Task: Add Kuli Kuli Organic Mood Magic Uplifting Superfood Powder to the cart.
Action: Mouse moved to (292, 148)
Screenshot: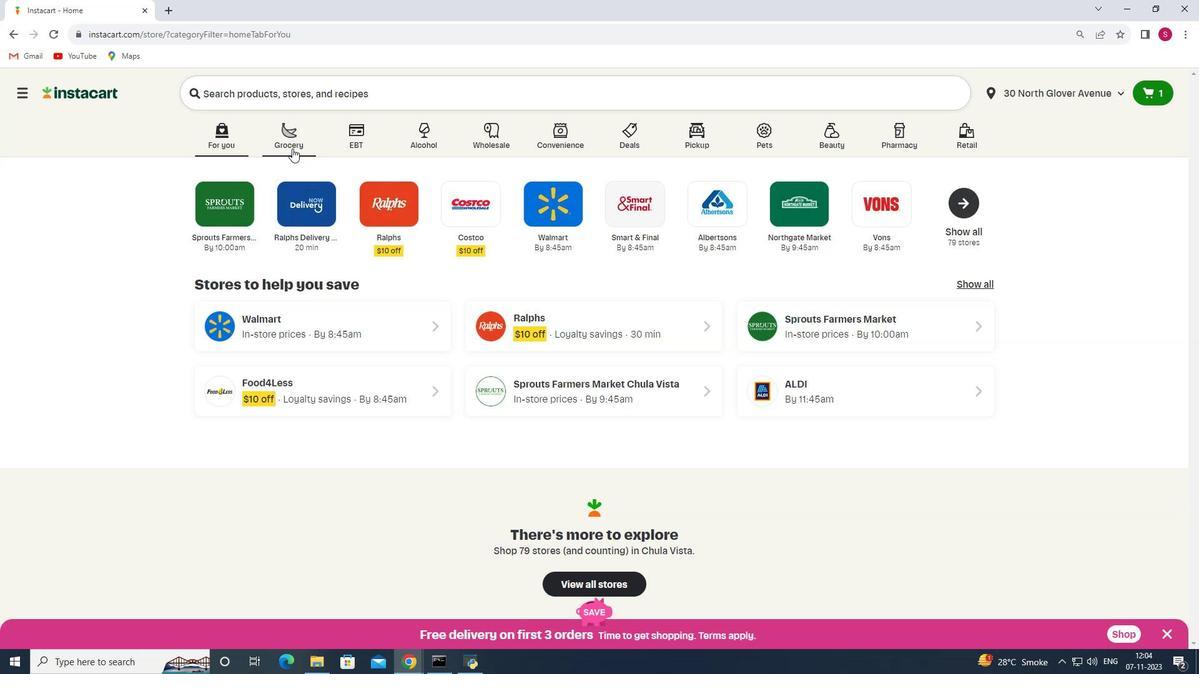 
Action: Mouse pressed left at (292, 148)
Screenshot: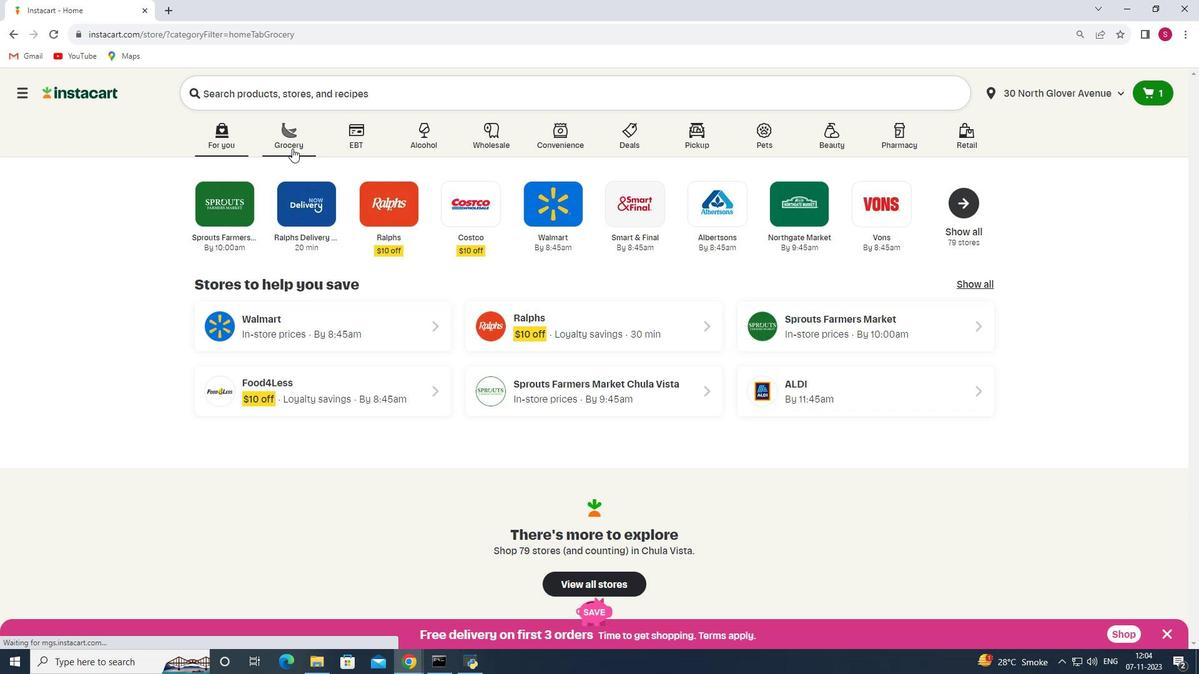 
Action: Mouse moved to (281, 357)
Screenshot: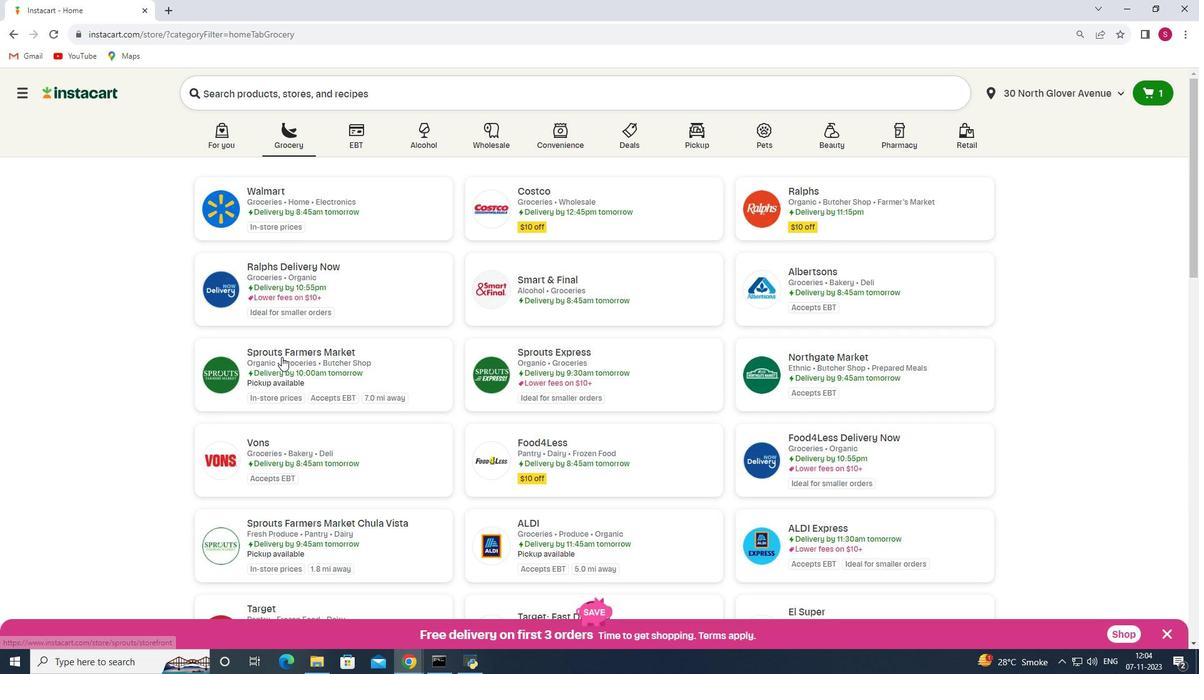 
Action: Mouse pressed left at (281, 357)
Screenshot: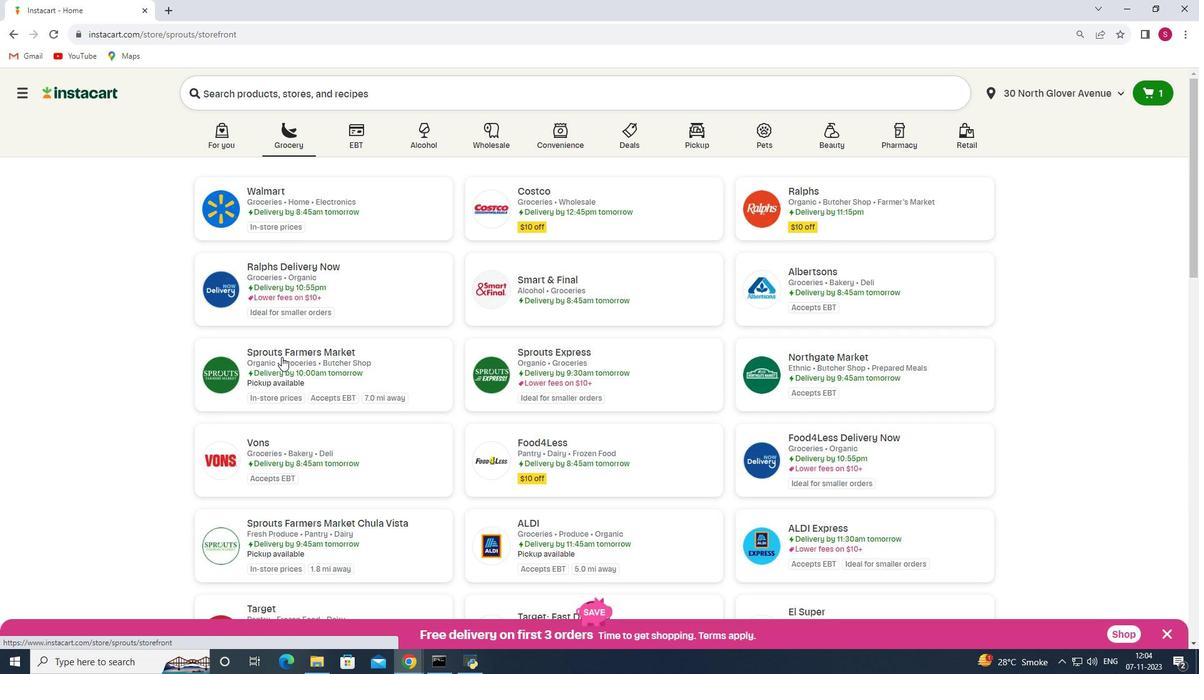 
Action: Mouse moved to (89, 401)
Screenshot: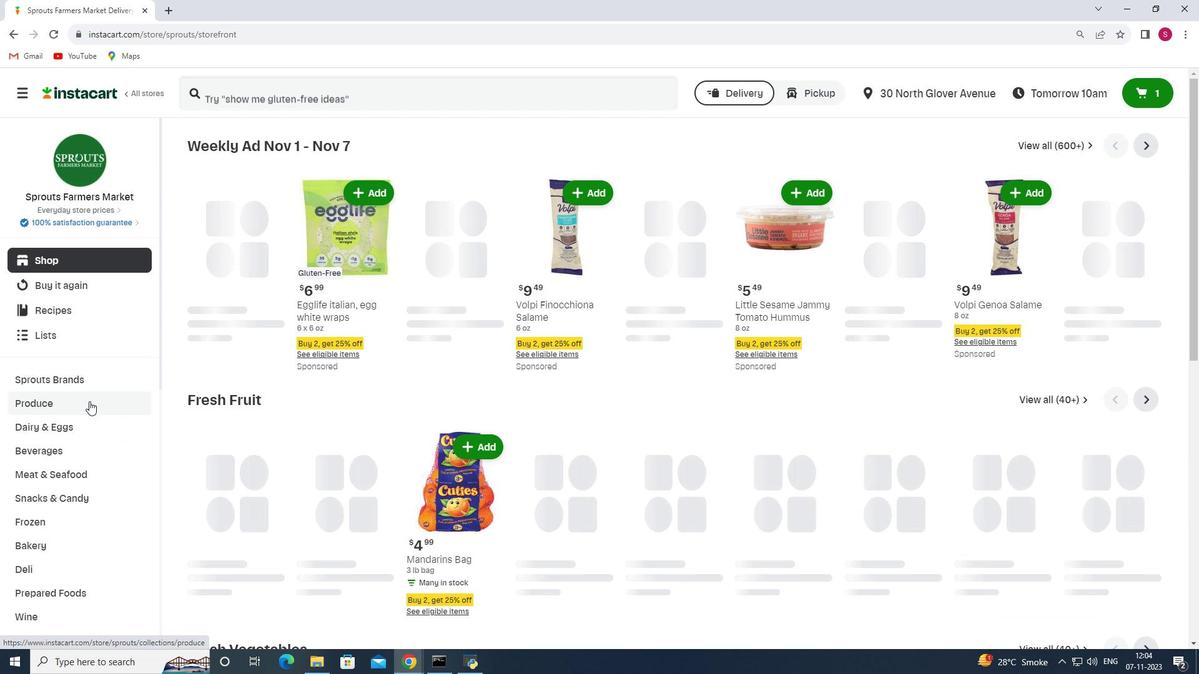 
Action: Mouse scrolled (89, 400) with delta (0, 0)
Screenshot: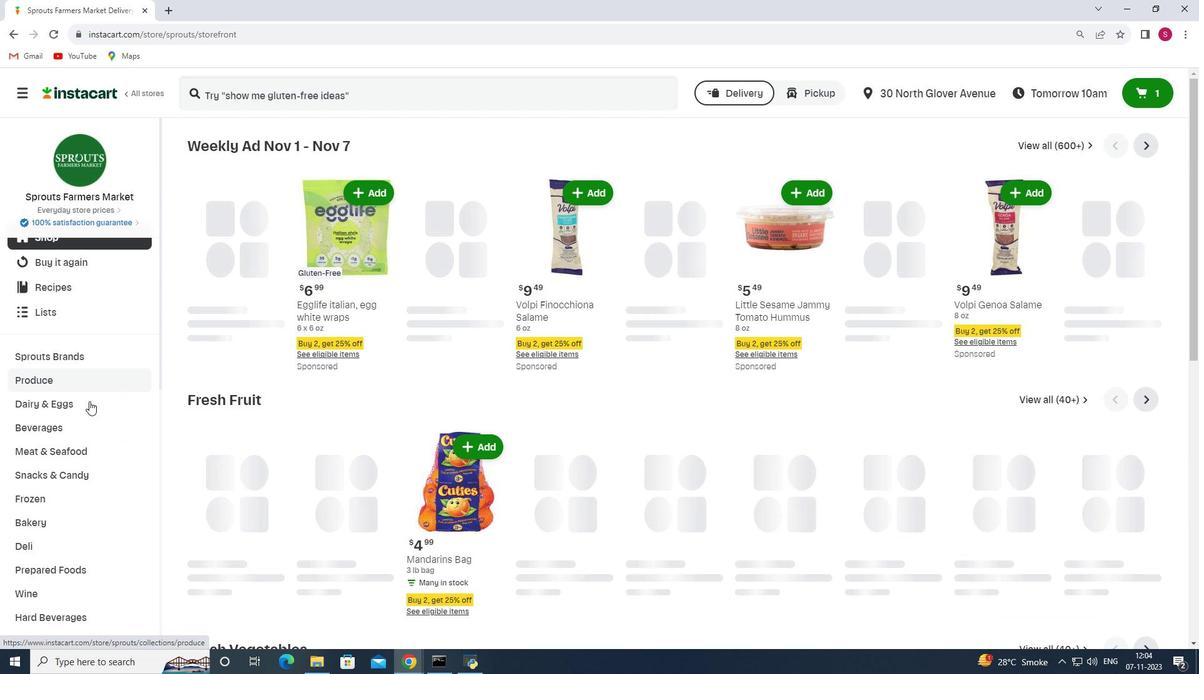 
Action: Mouse scrolled (89, 400) with delta (0, 0)
Screenshot: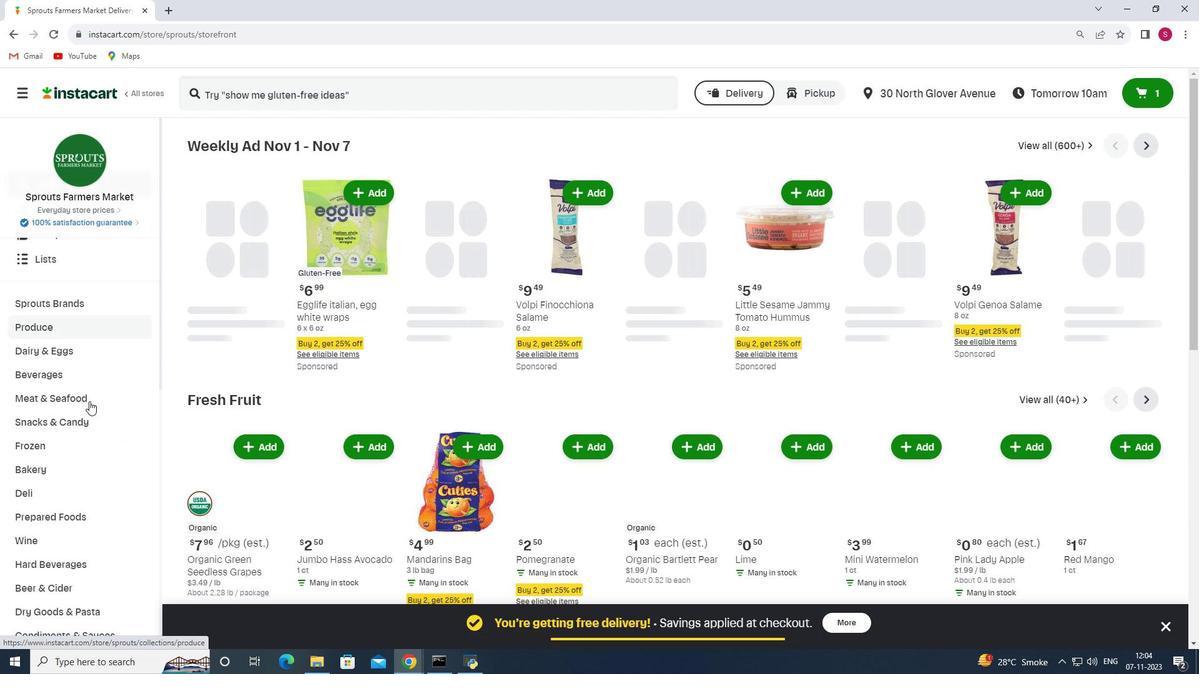 
Action: Mouse scrolled (89, 400) with delta (0, 0)
Screenshot: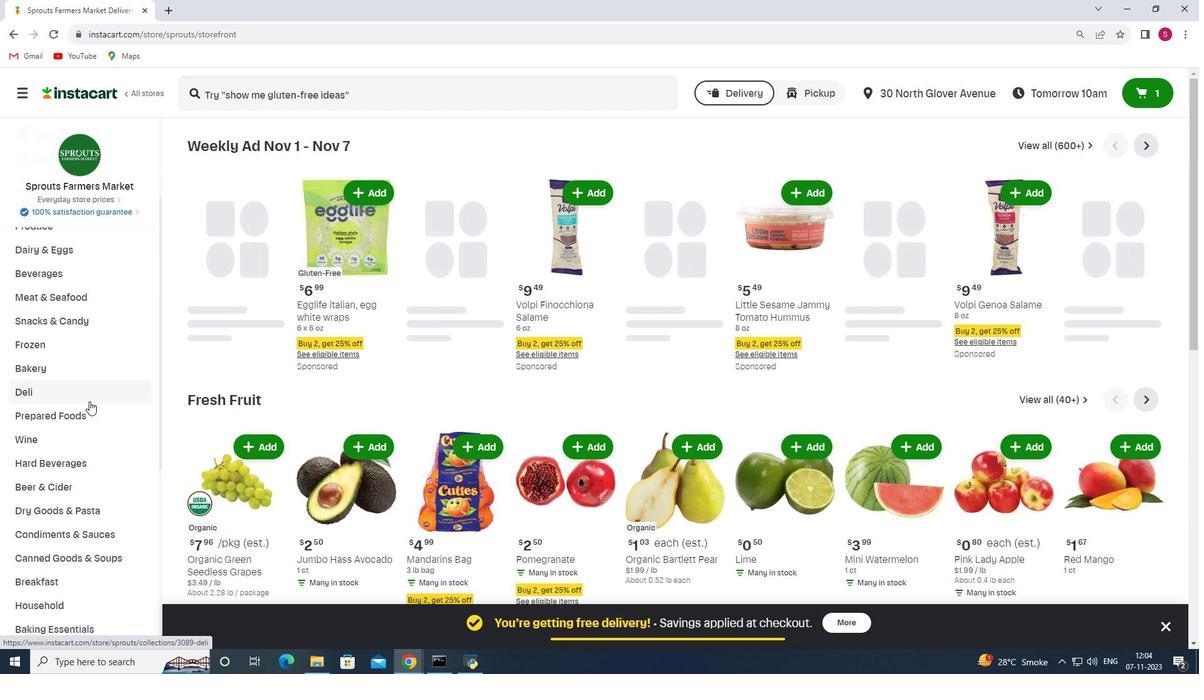 
Action: Mouse scrolled (89, 400) with delta (0, 0)
Screenshot: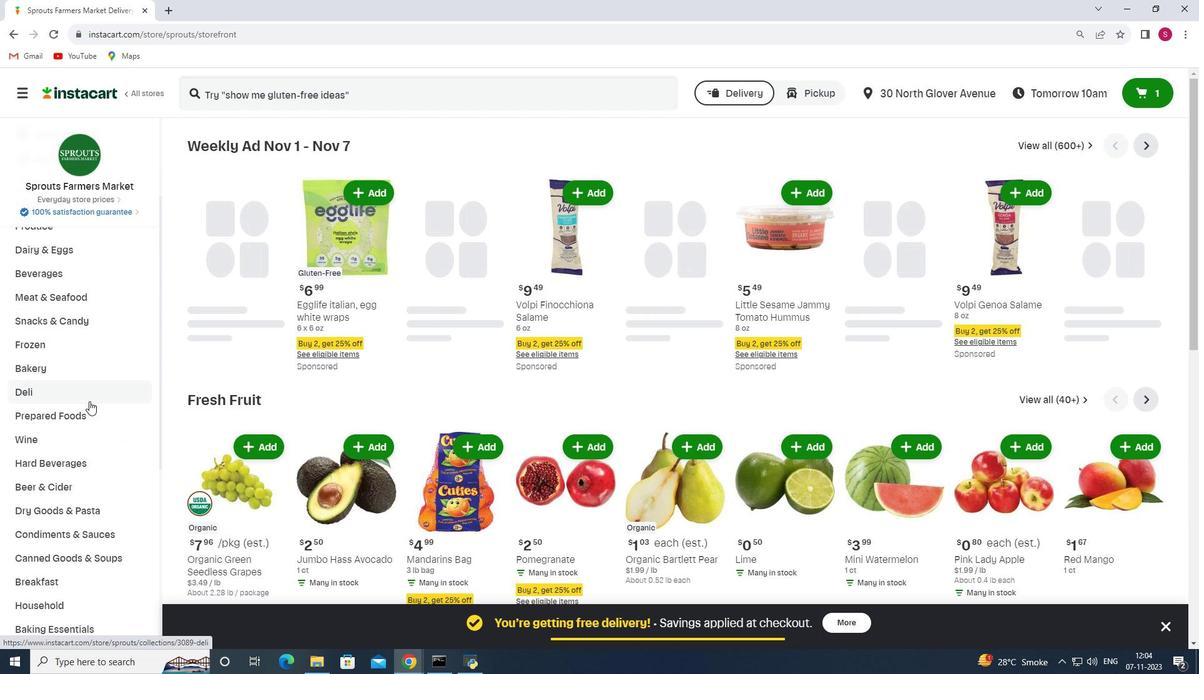 
Action: Mouse scrolled (89, 400) with delta (0, 0)
Screenshot: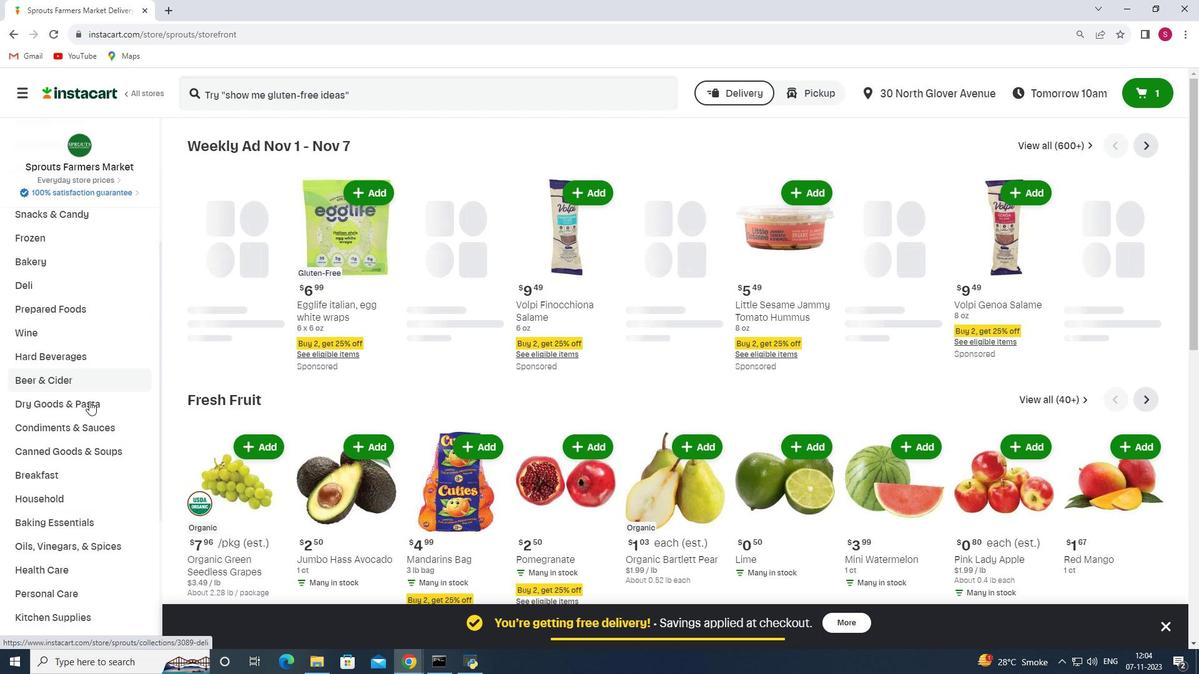 
Action: Mouse scrolled (89, 400) with delta (0, 0)
Screenshot: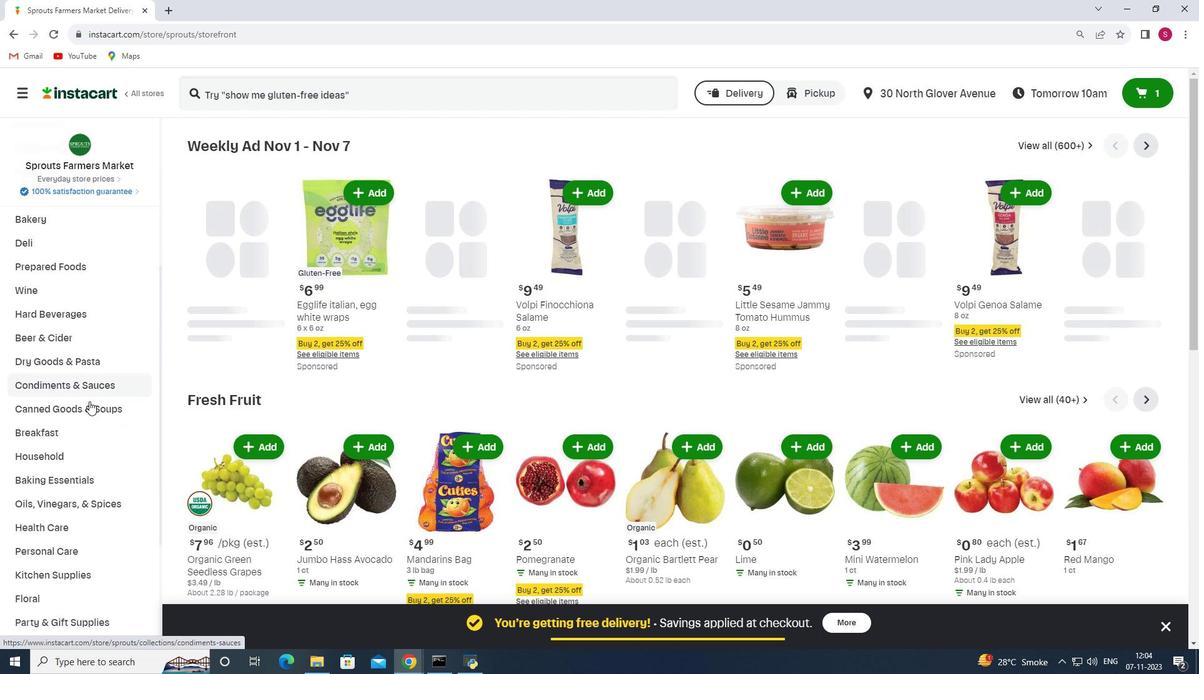
Action: Mouse scrolled (89, 400) with delta (0, 0)
Screenshot: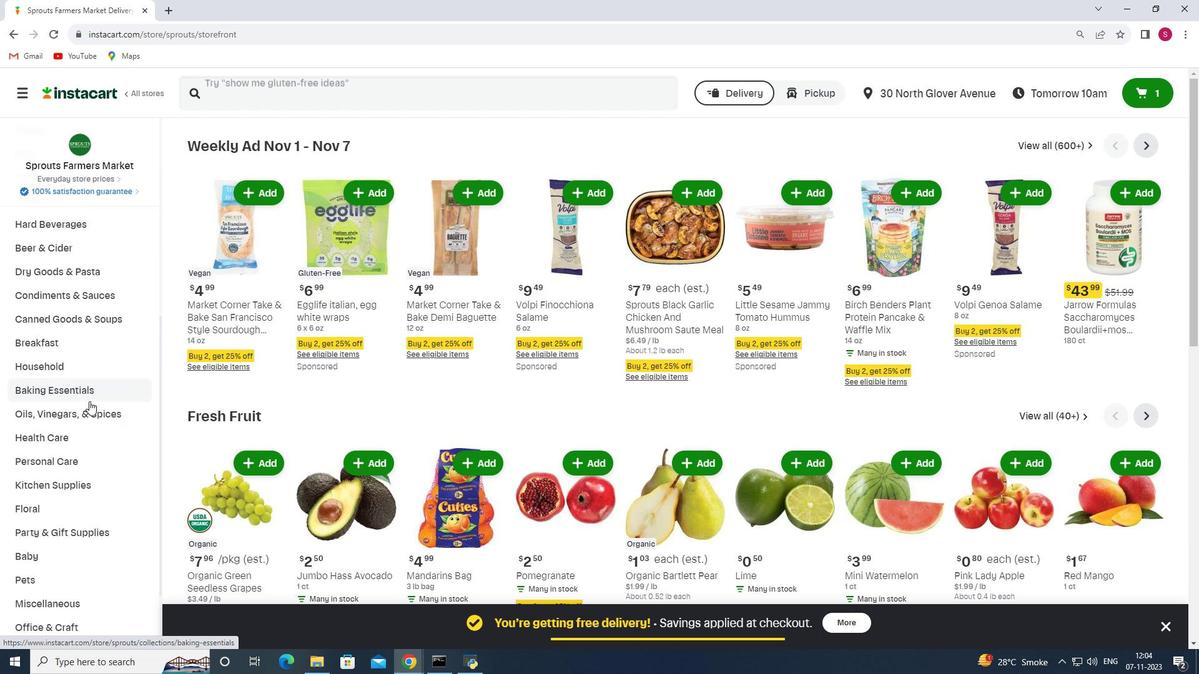 
Action: Mouse moved to (73, 413)
Screenshot: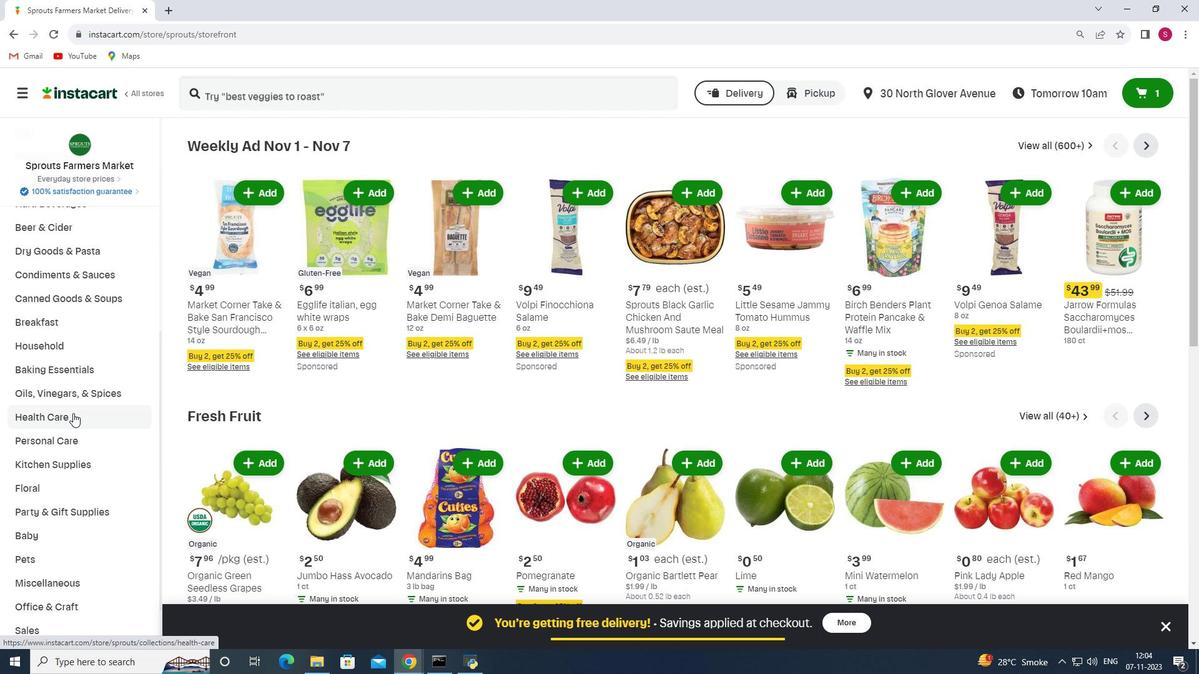
Action: Mouse pressed left at (73, 413)
Screenshot: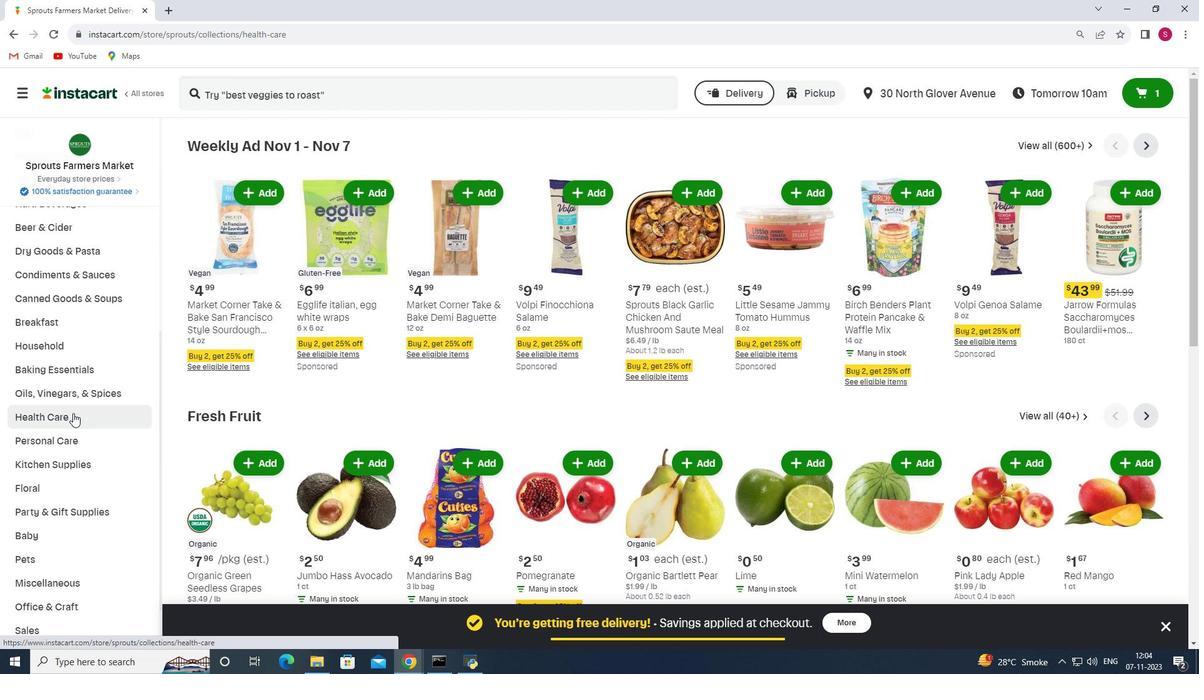 
Action: Mouse moved to (415, 174)
Screenshot: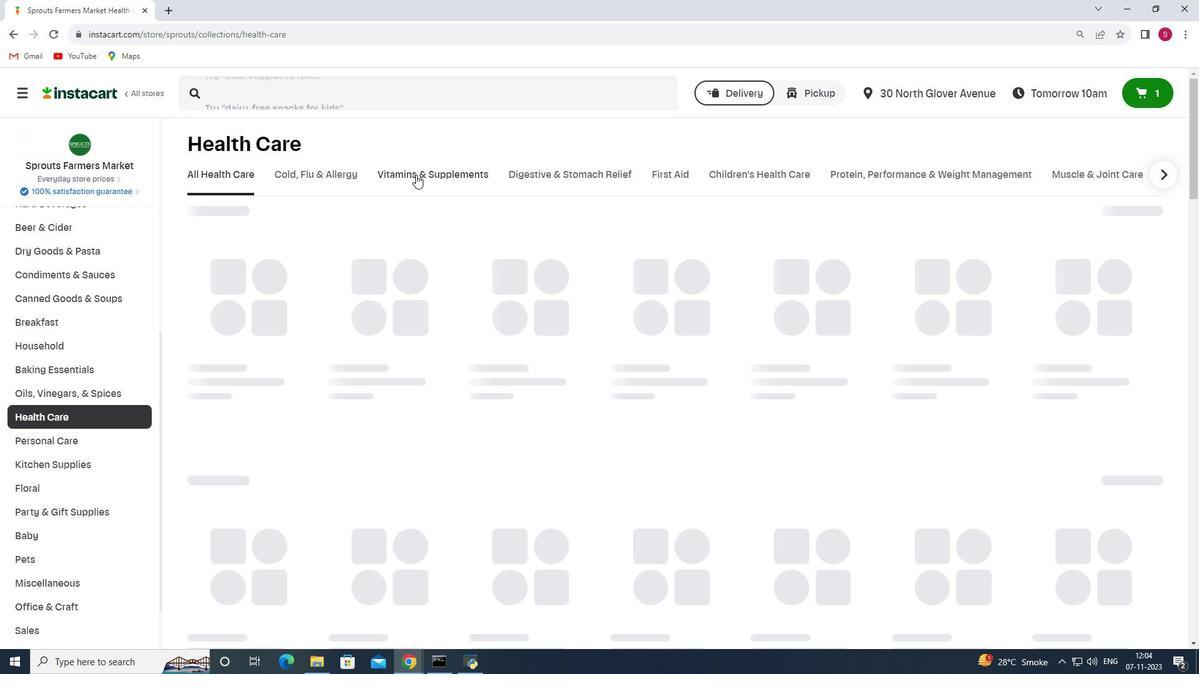 
Action: Mouse pressed left at (415, 174)
Screenshot: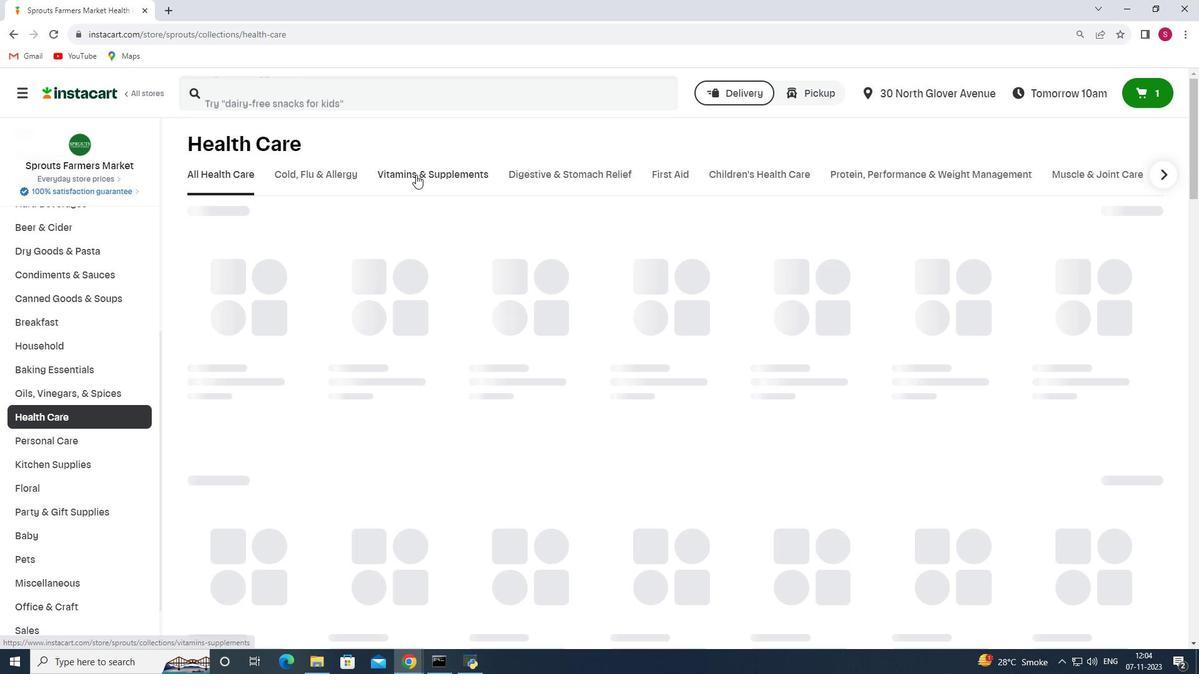 
Action: Mouse moved to (504, 231)
Screenshot: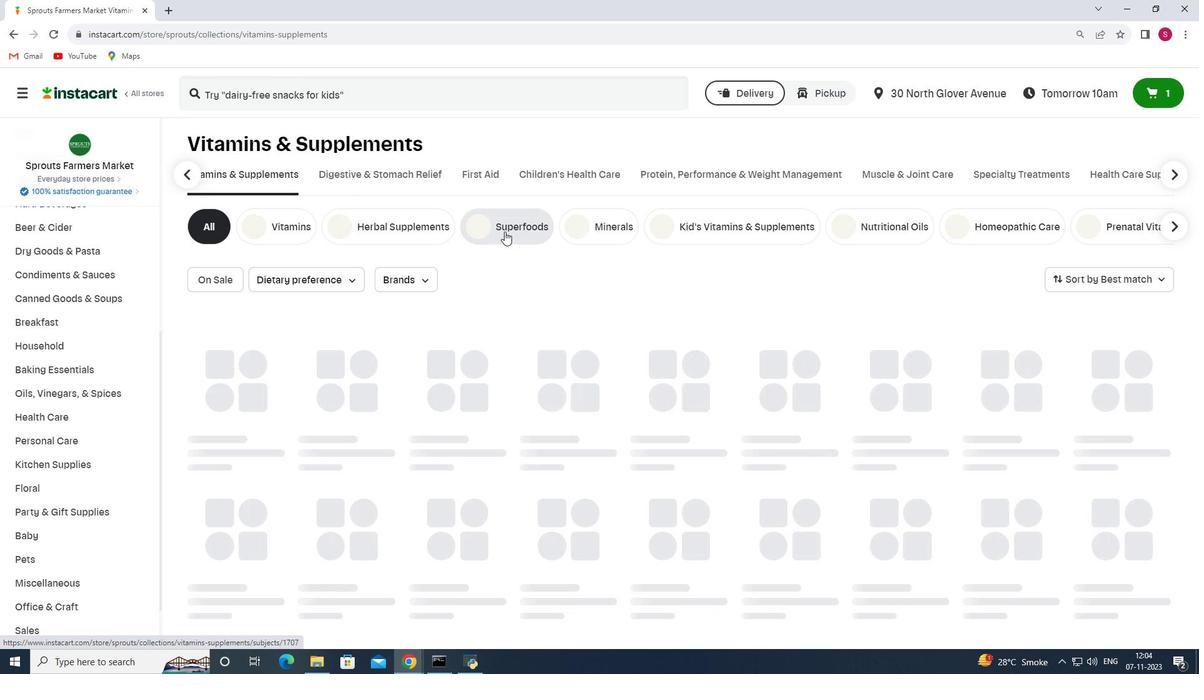
Action: Mouse pressed left at (504, 231)
Screenshot: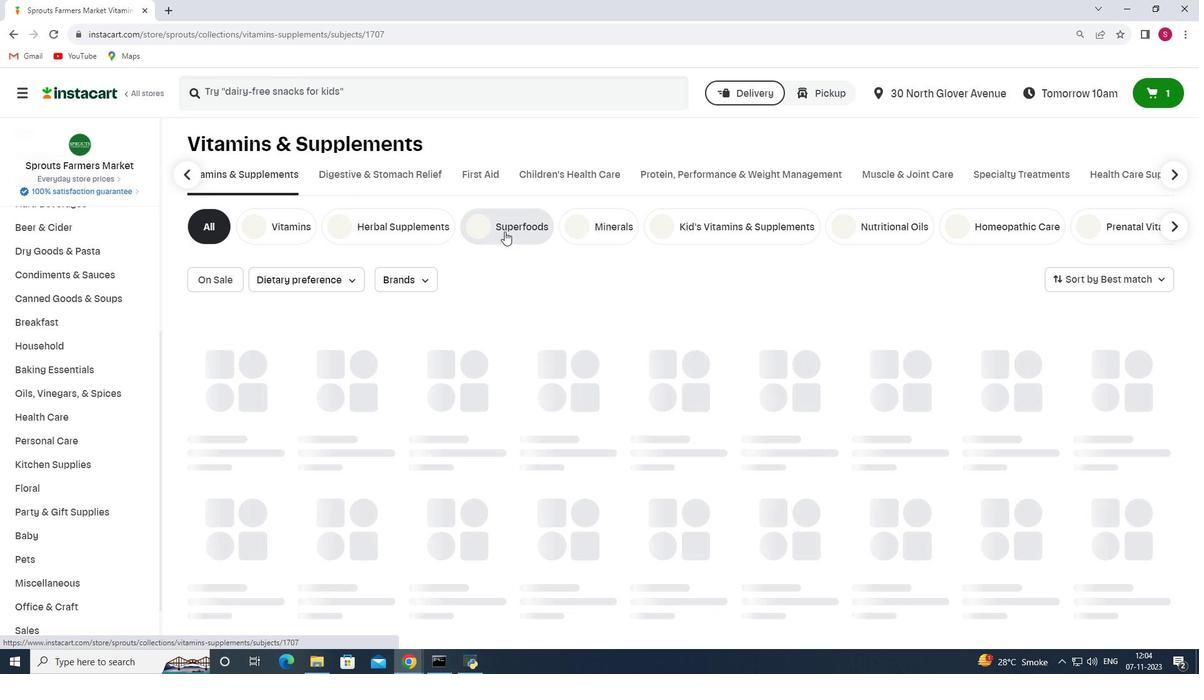
Action: Mouse moved to (471, 256)
Screenshot: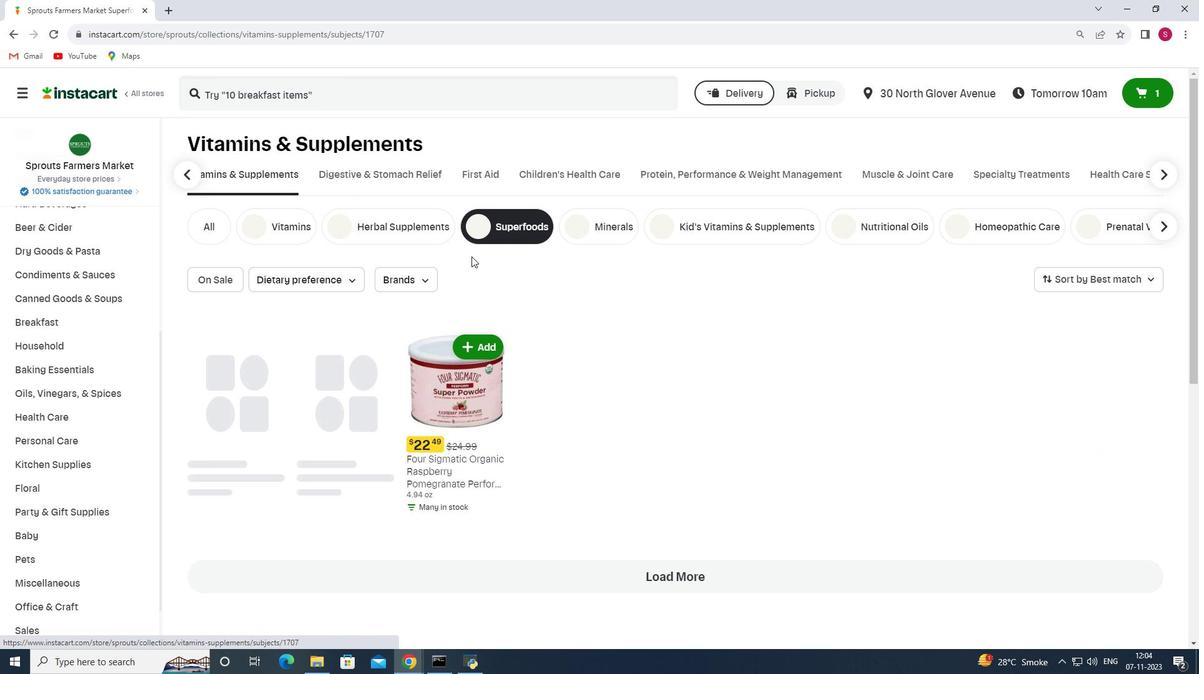 
Action: Mouse scrolled (471, 256) with delta (0, 0)
Screenshot: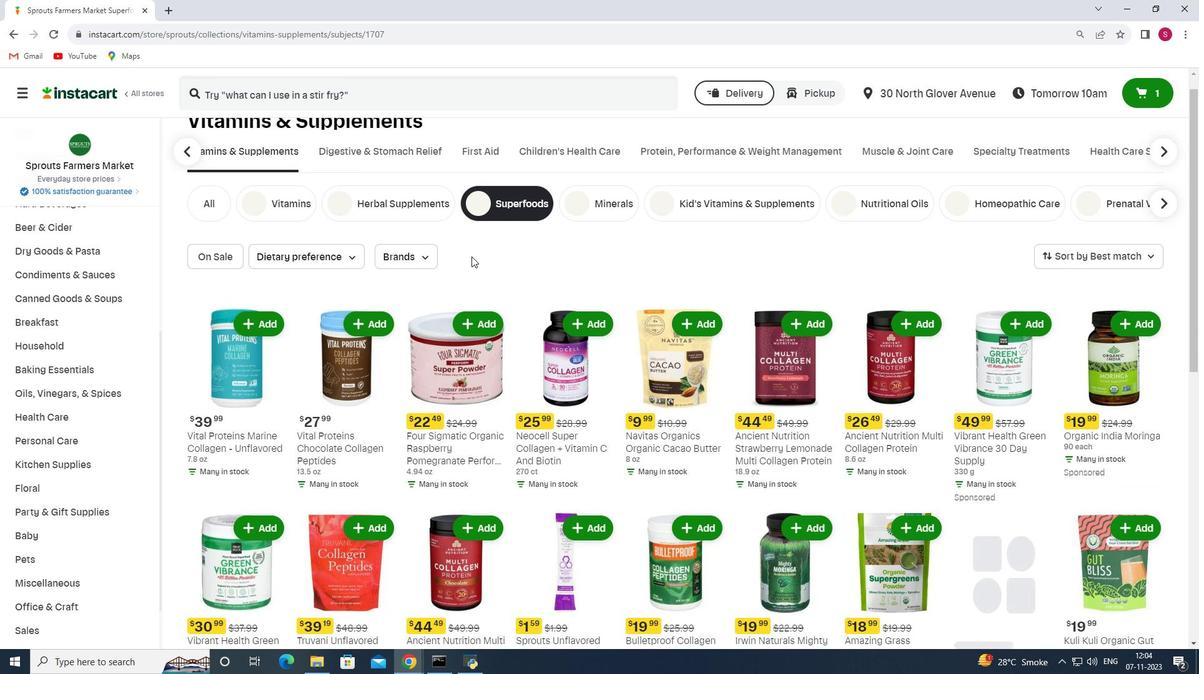 
Action: Mouse moved to (351, 90)
Screenshot: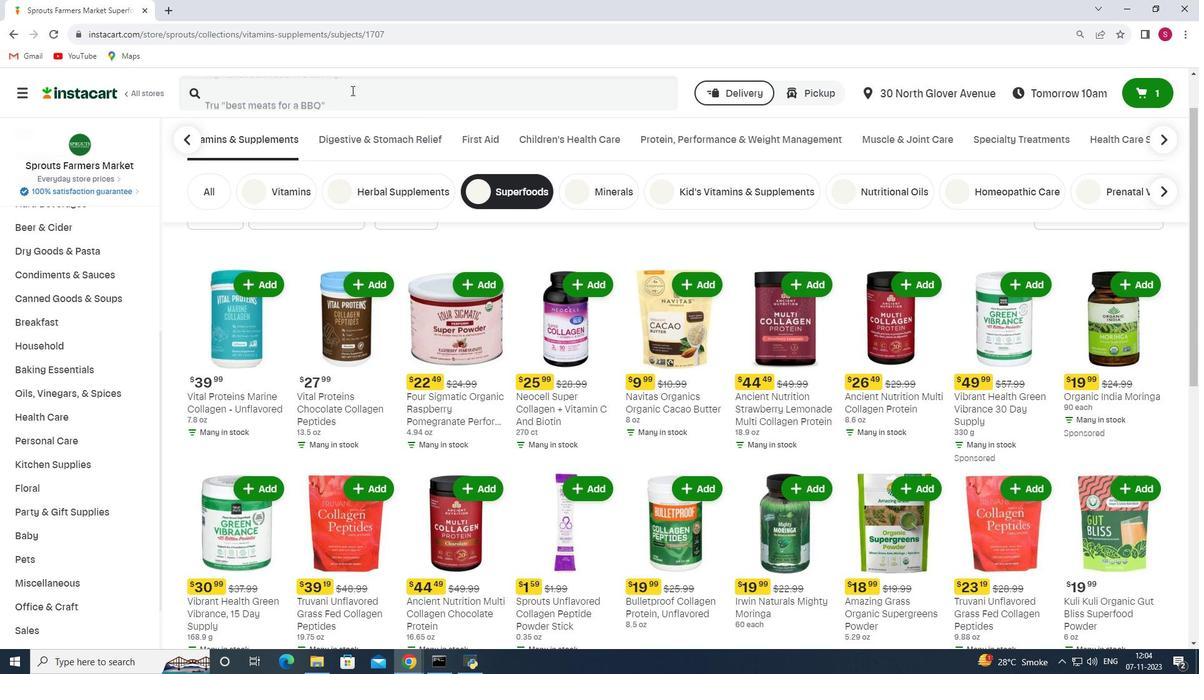 
Action: Mouse pressed left at (351, 90)
Screenshot: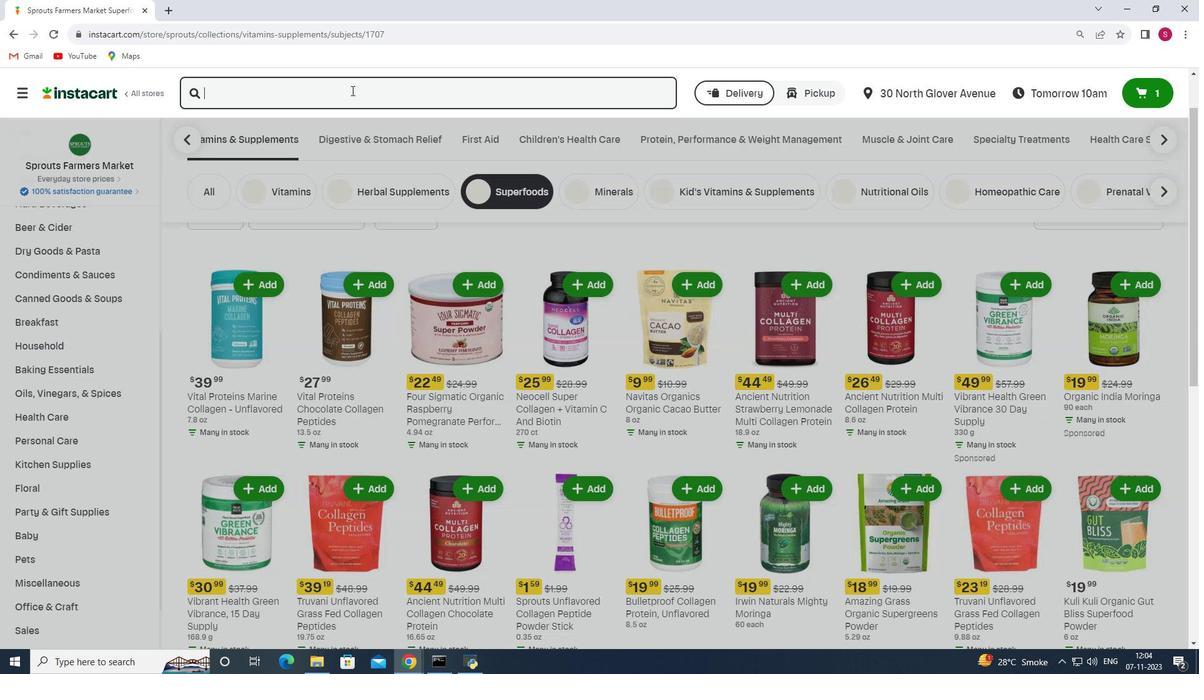 
Action: Key pressed <Key.shift>Kuli<Key.space><Key.shift>Kuli<Key.space><Key.shift>Organic<Key.space><Key.shift>Mood<Key.space><Key.shift>Magic<Key.space><Key.shift>Uplifting<Key.space><Key.shift>Superfood<Key.space><Key.shift>powder<Key.enter>
Screenshot: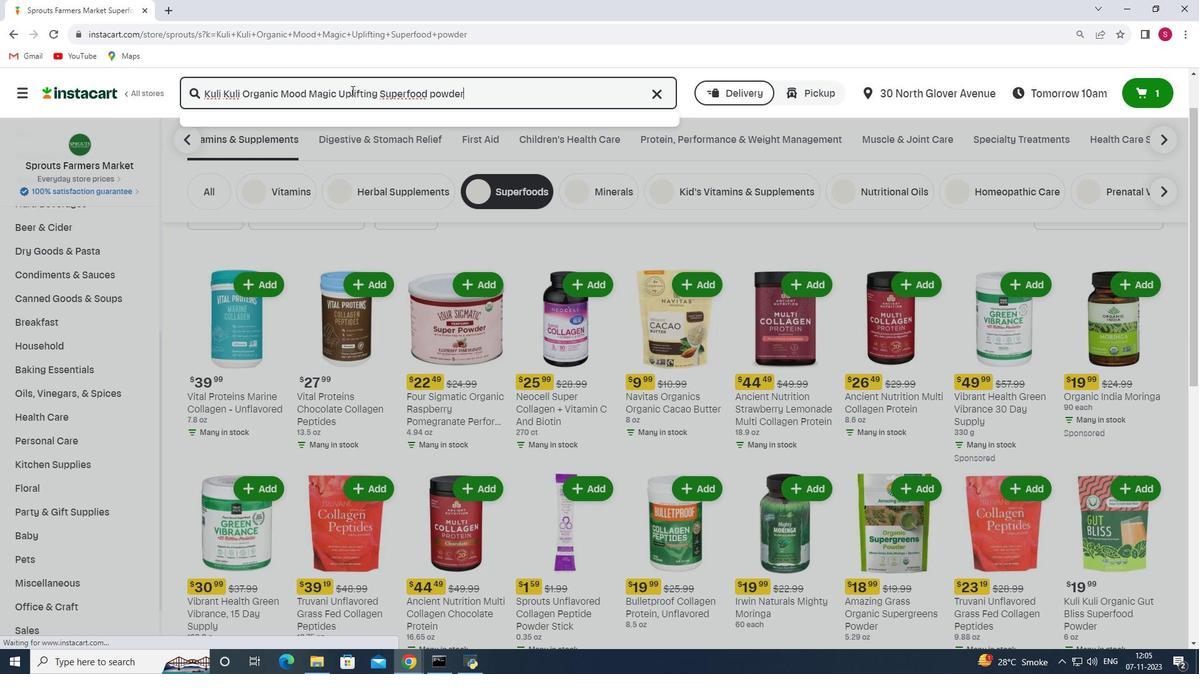 
Action: Mouse moved to (360, 187)
Screenshot: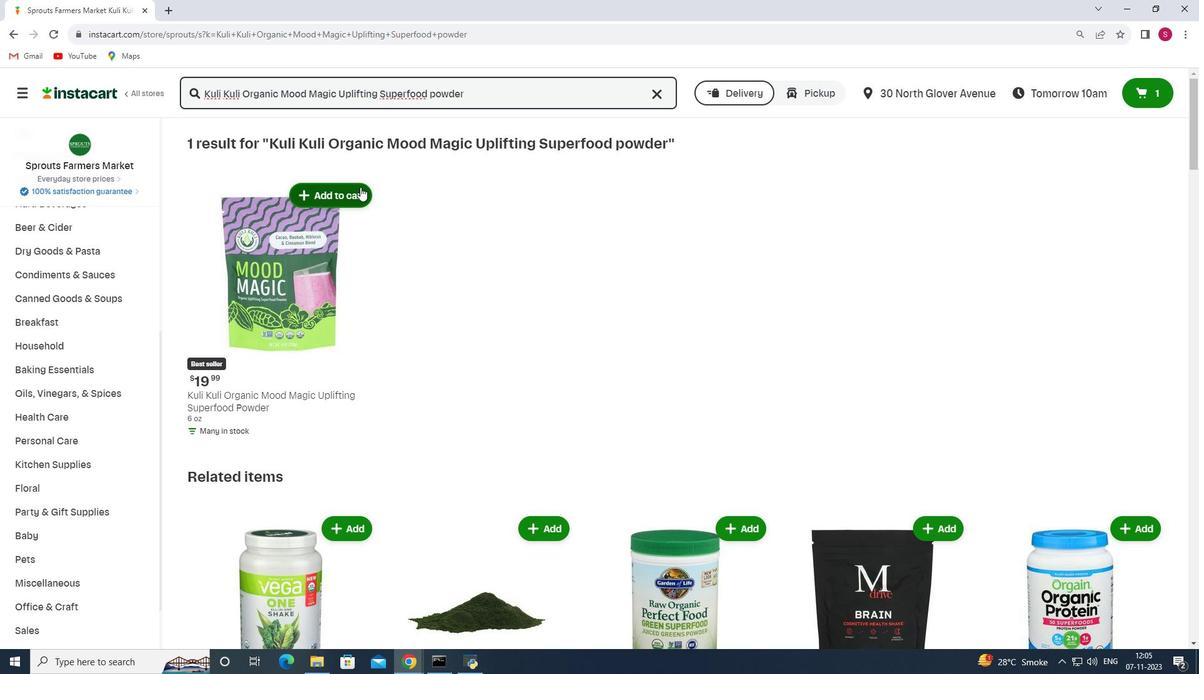 
Action: Mouse pressed left at (360, 187)
Screenshot: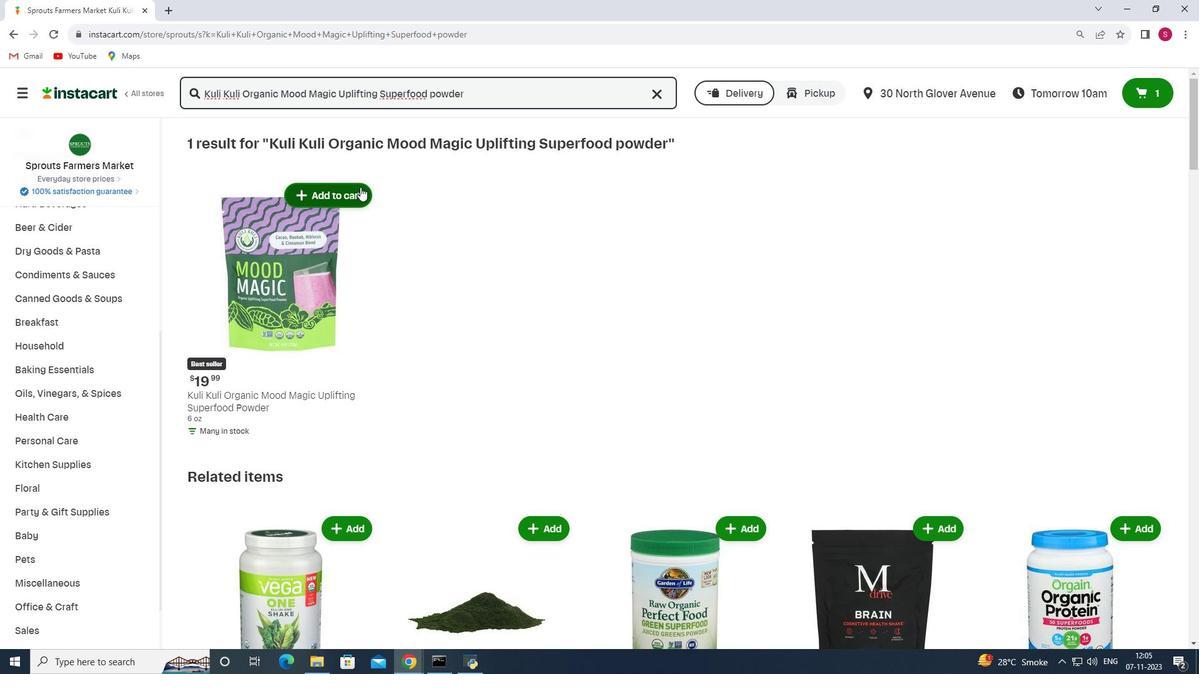 
Action: Mouse moved to (425, 218)
Screenshot: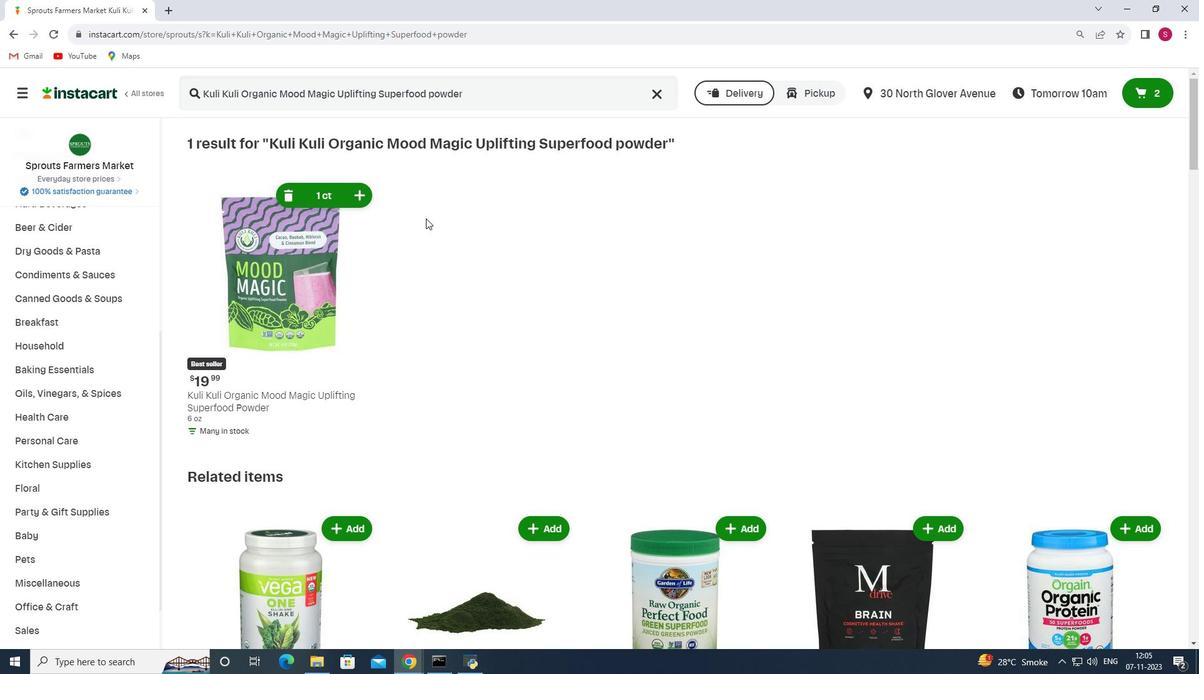 
